 Task: Search for hiking trails near Portland, Oregon, and Seattle, Washington.
Action: Mouse moved to (173, 89)
Screenshot: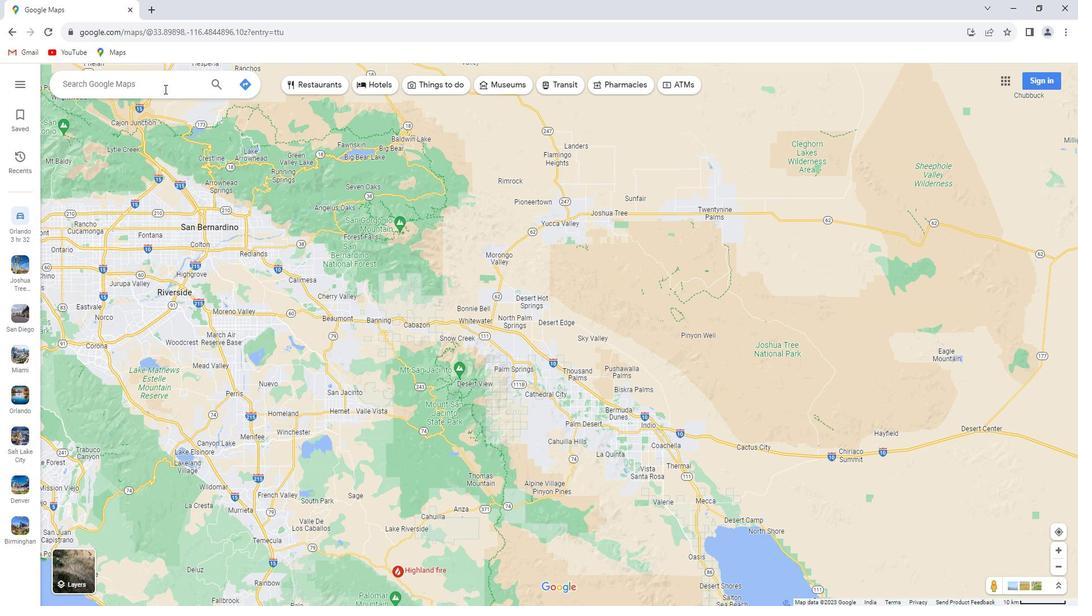 
Action: Mouse pressed left at (173, 89)
Screenshot: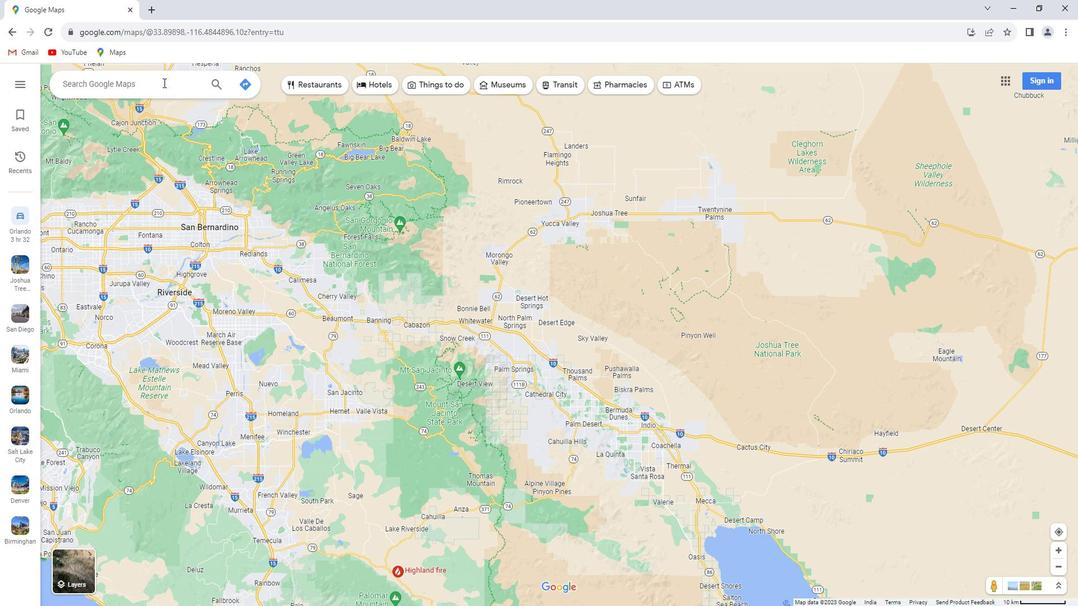 
Action: Key pressed <Key.shift>Portland,<Key.space><Key.shift>Oregon<Key.enter>
Screenshot: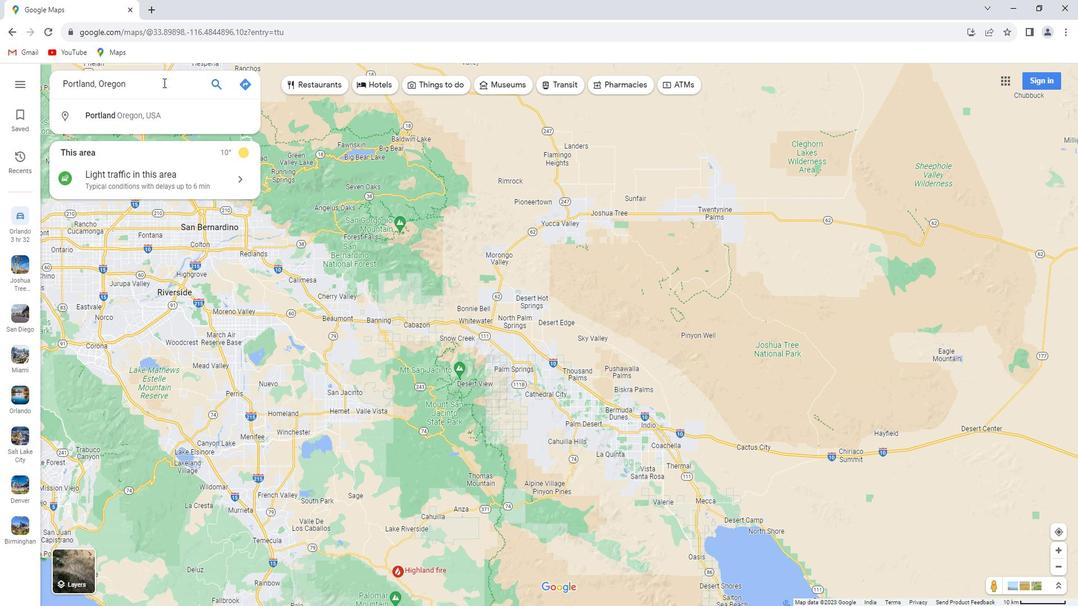 
Action: Mouse moved to (167, 277)
Screenshot: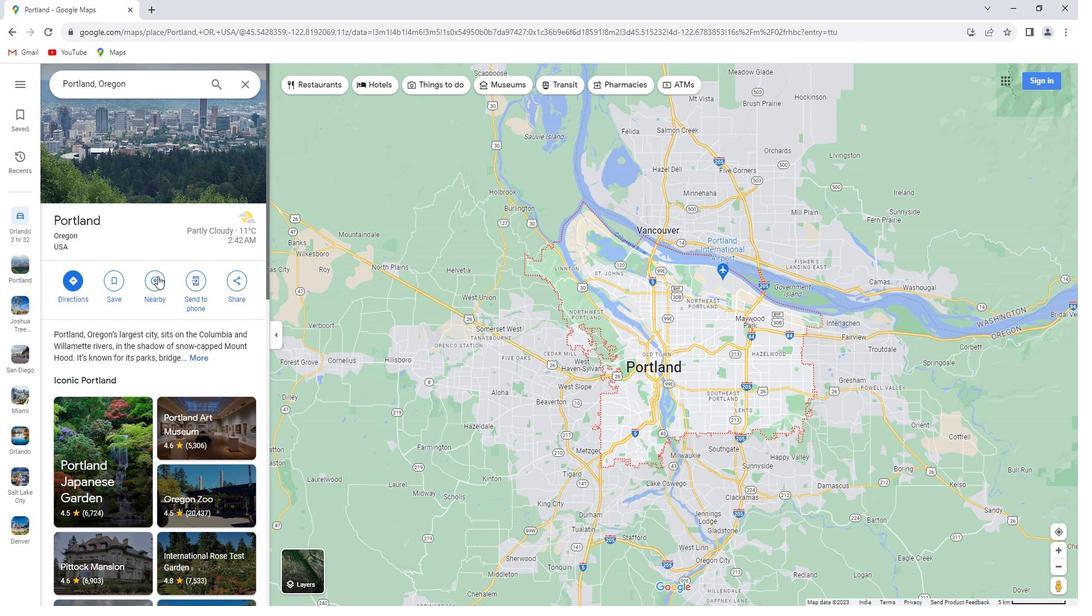 
Action: Mouse pressed left at (167, 277)
Screenshot: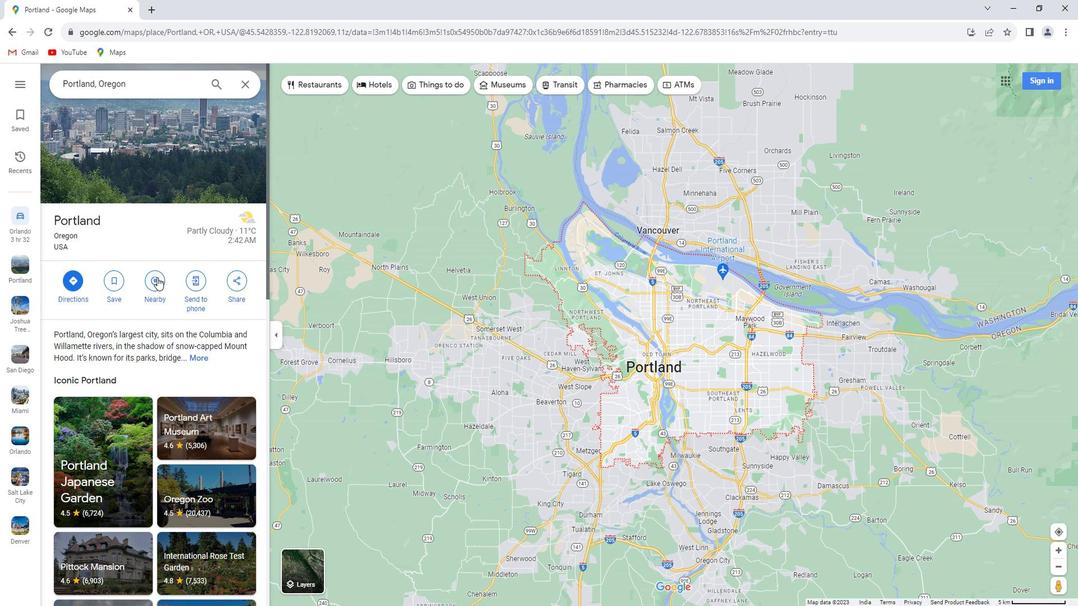 
Action: Key pressed hiking<Key.space>trails<Key.enter>
Screenshot: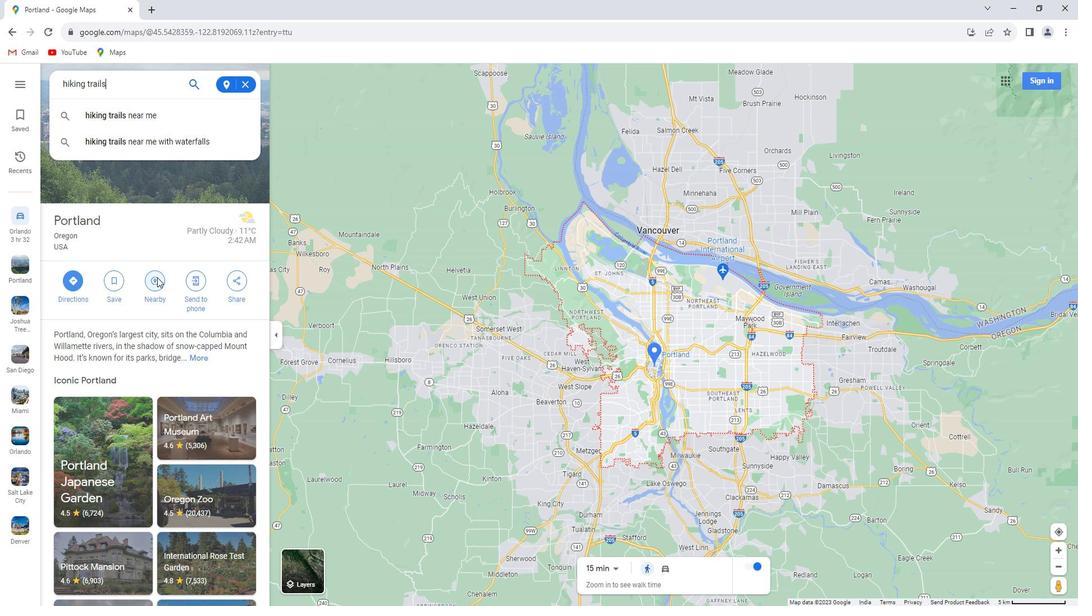 
Action: Mouse moved to (254, 90)
Screenshot: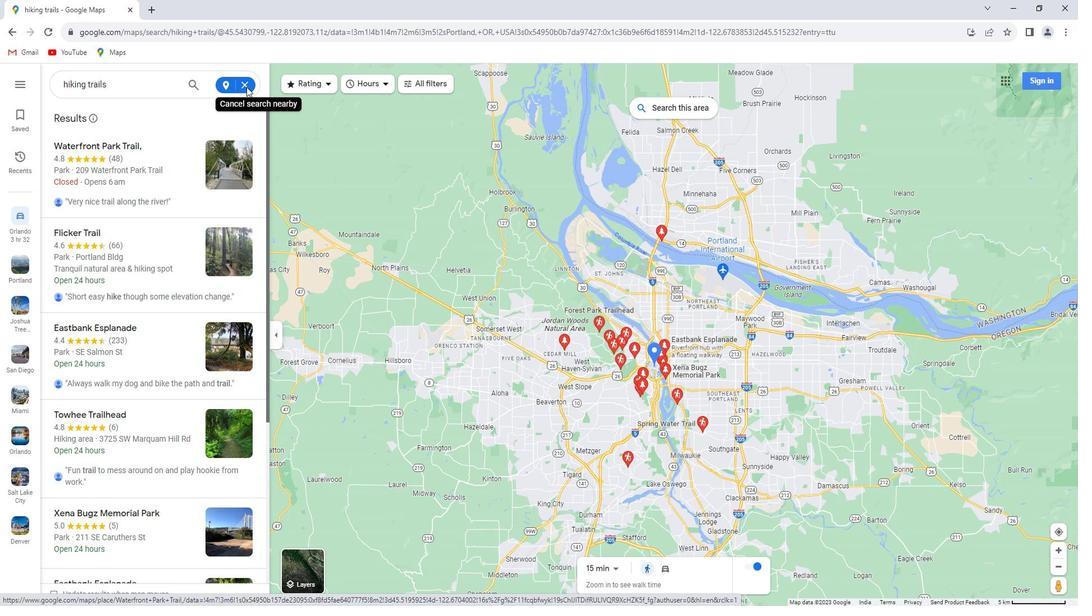 
Action: Mouse pressed left at (254, 90)
Screenshot: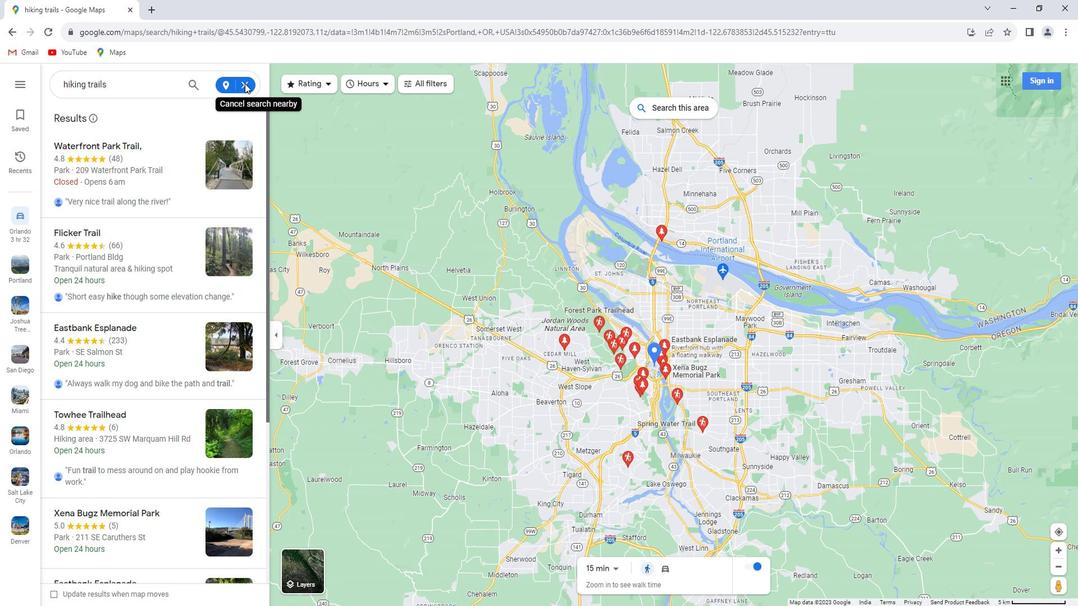 
Action: Mouse moved to (254, 92)
Screenshot: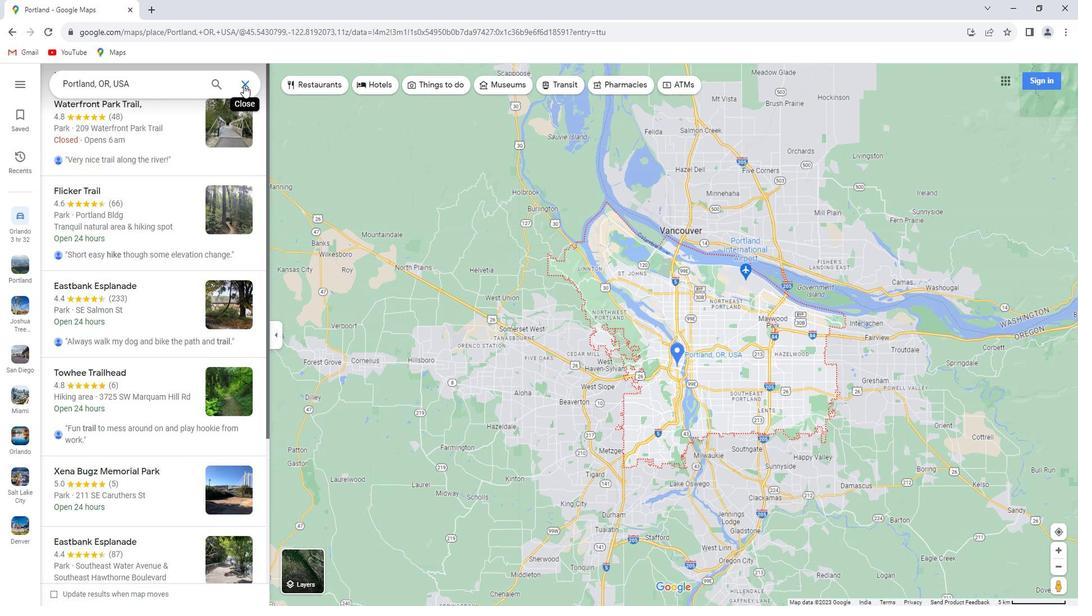 
Action: Mouse pressed left at (254, 92)
Screenshot: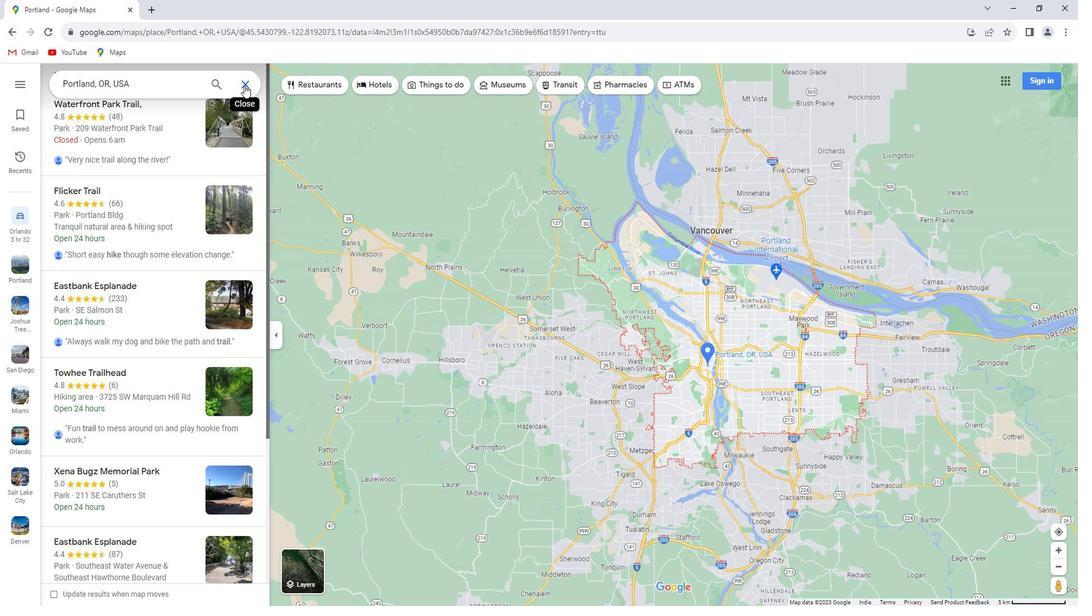 
Action: Mouse moved to (196, 93)
Screenshot: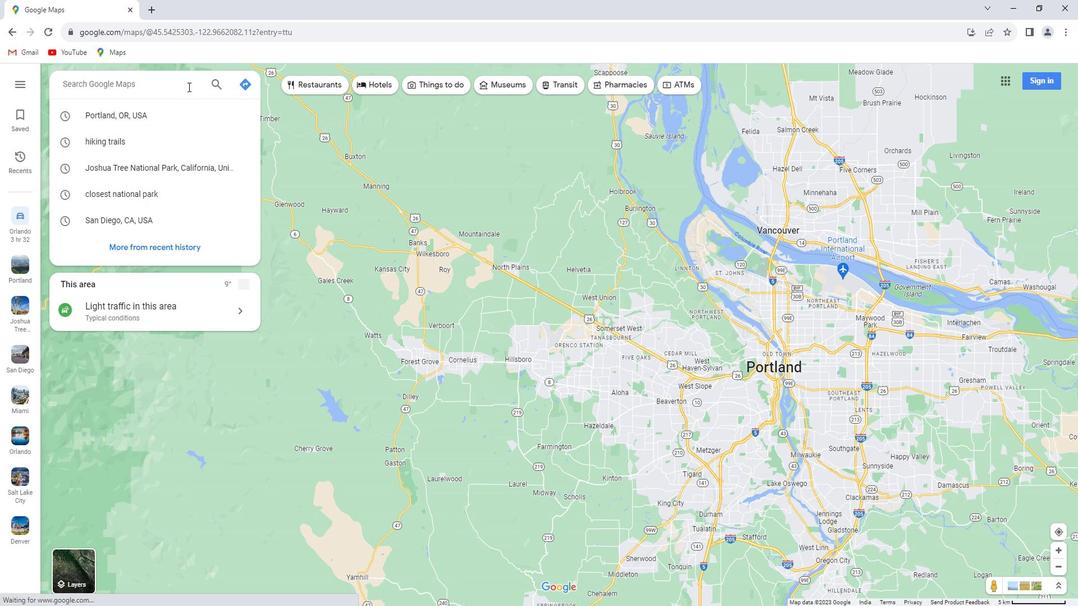 
Action: Key pressed <Key.shift>Seattle,<Key.space><Key.shift>Washington<Key.enter>
Screenshot: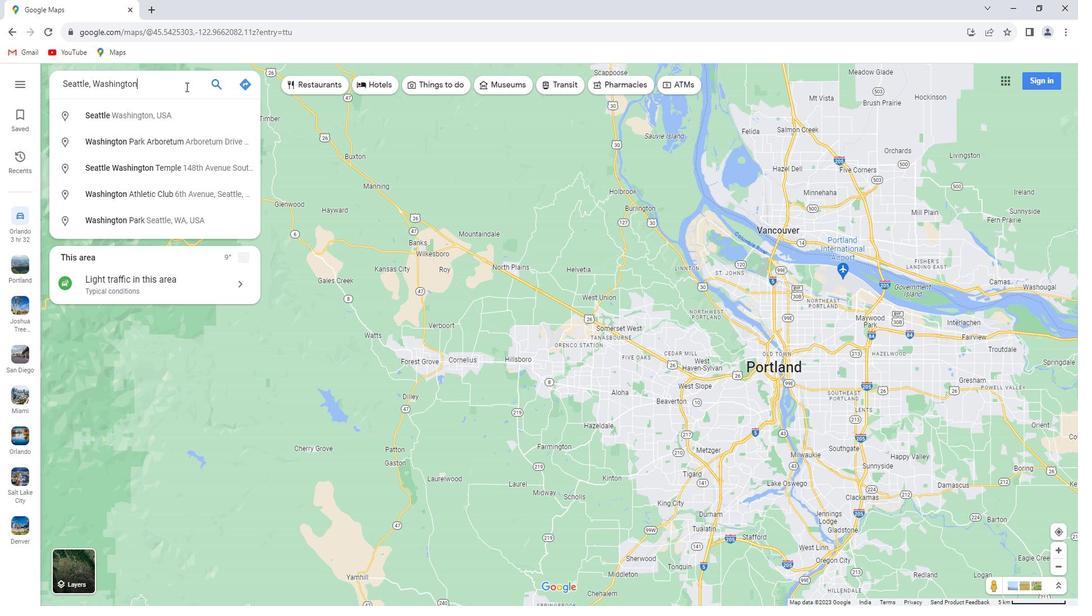 
Action: Mouse moved to (165, 285)
Screenshot: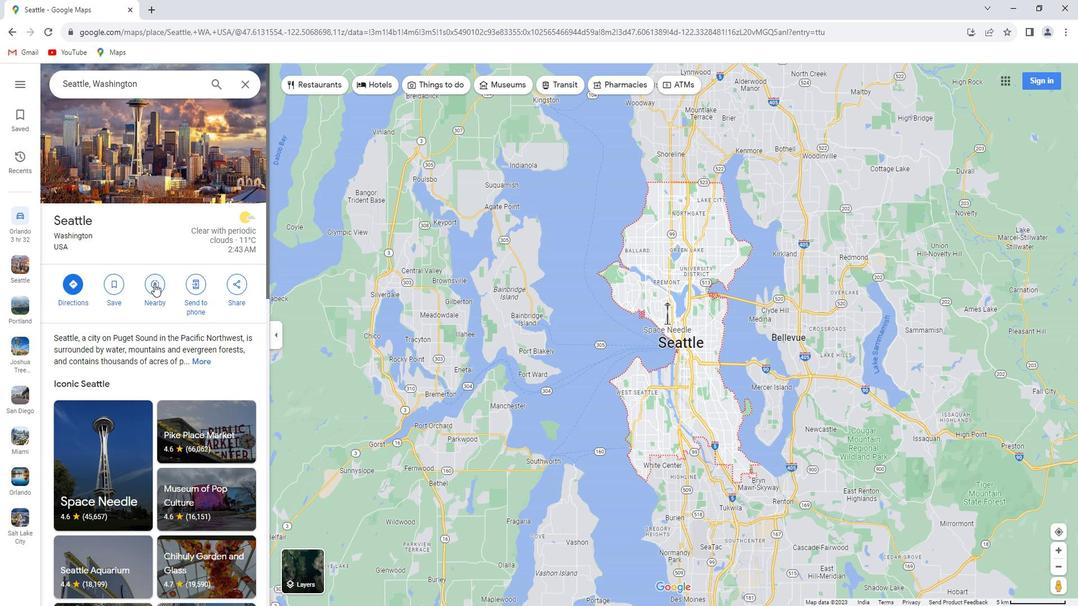 
Action: Mouse pressed left at (165, 285)
Screenshot: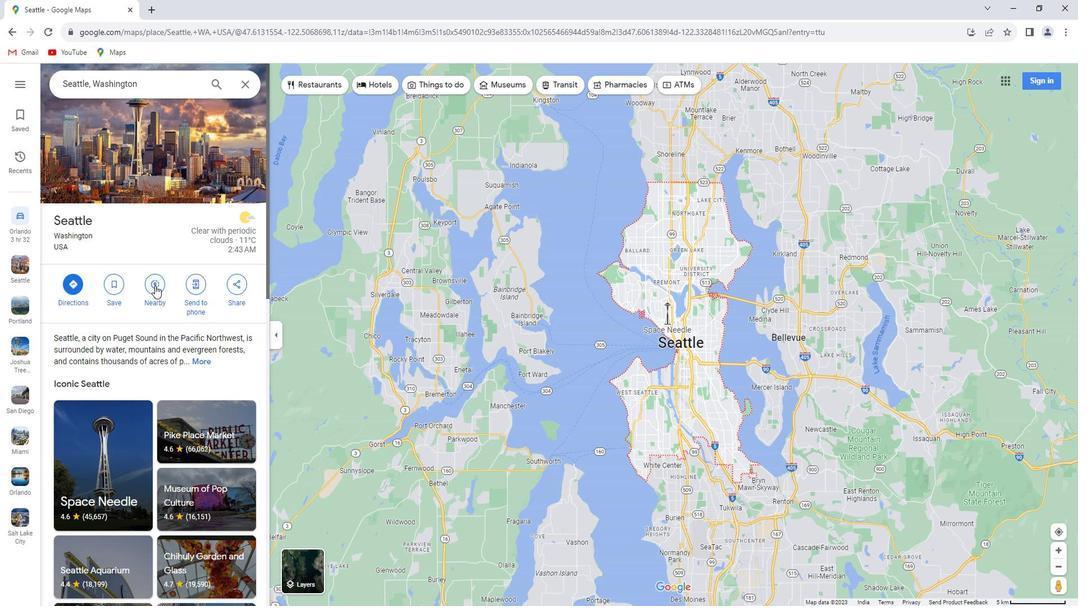 
Action: Mouse moved to (165, 292)
Screenshot: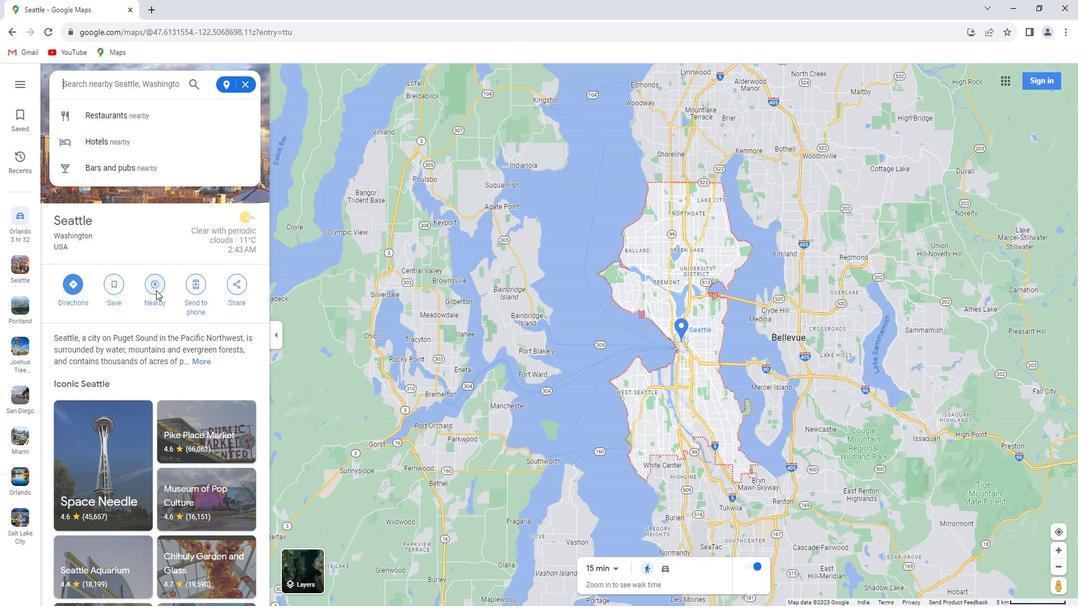 
Action: Key pressed hiking<Key.space>trails<Key.enter>
Screenshot: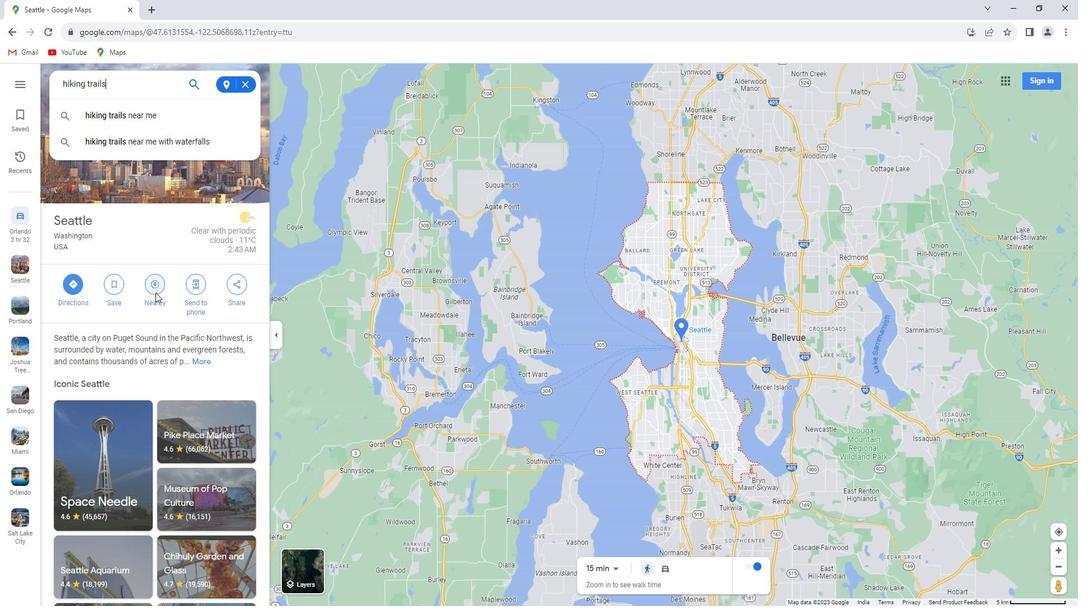 
